 Task: Change the visibility to public.
Action: Mouse pressed left at (264, 59)
Screenshot: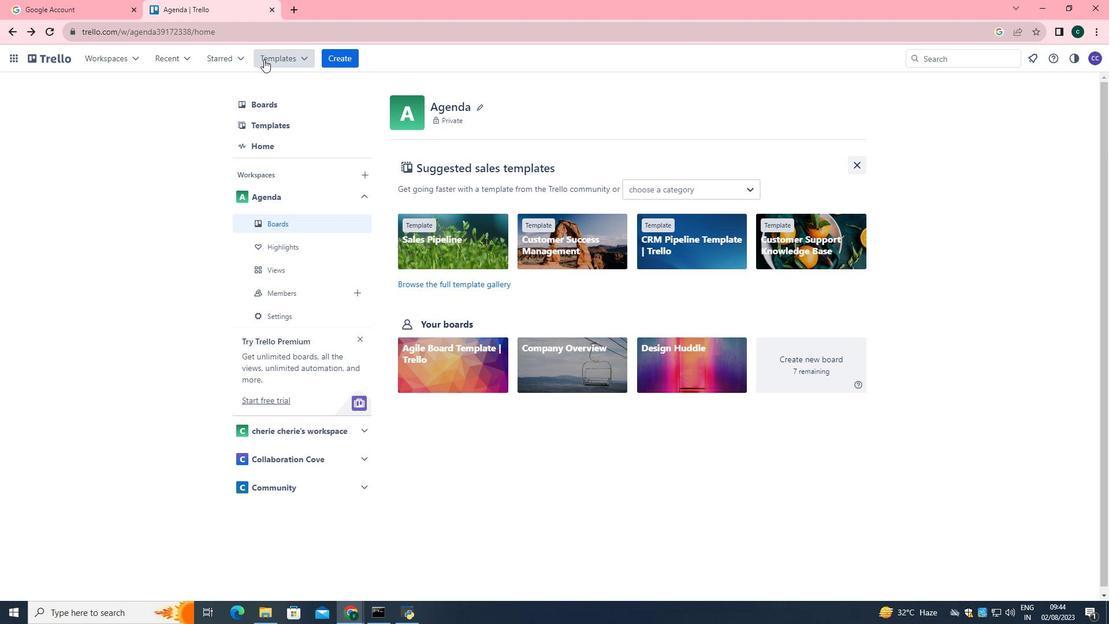 
Action: Mouse moved to (301, 207)
Screenshot: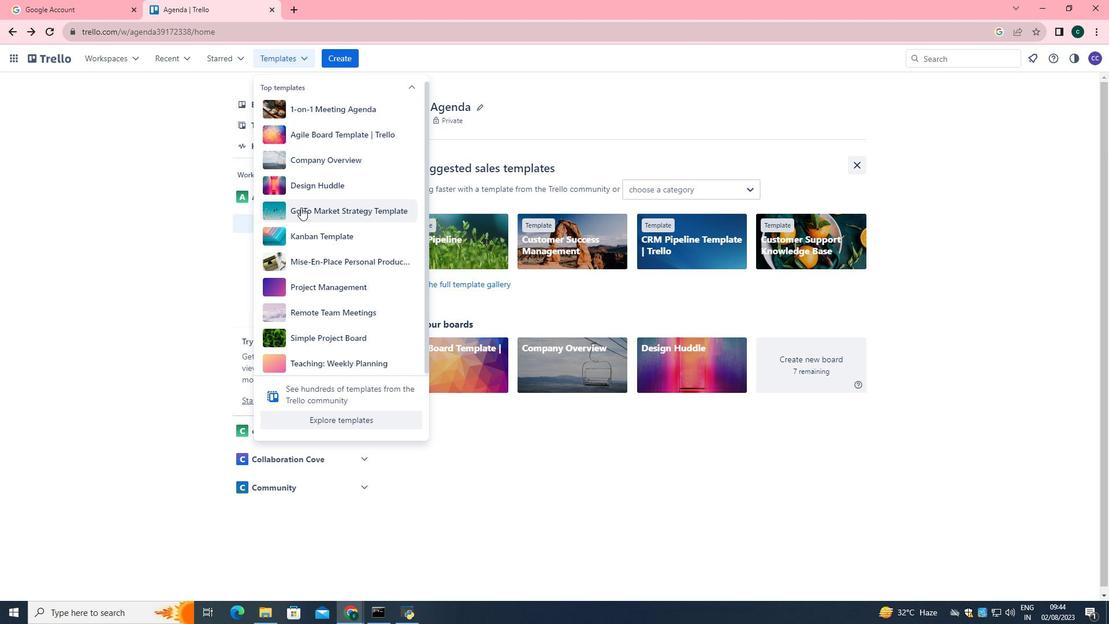 
Action: Mouse pressed left at (301, 207)
Screenshot: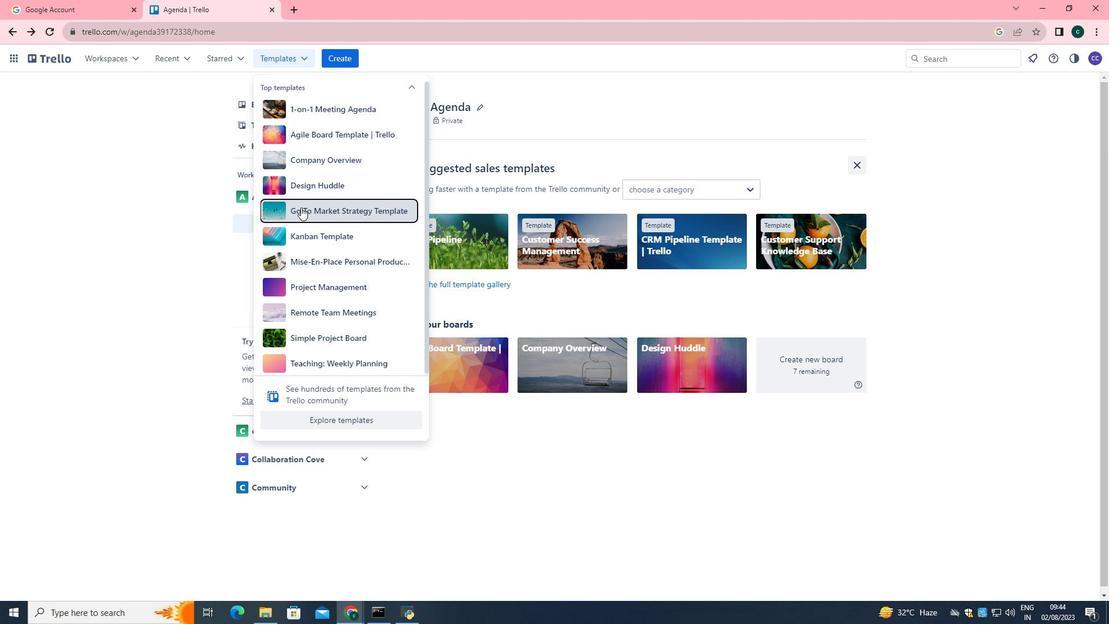
Action: Mouse moved to (310, 283)
Screenshot: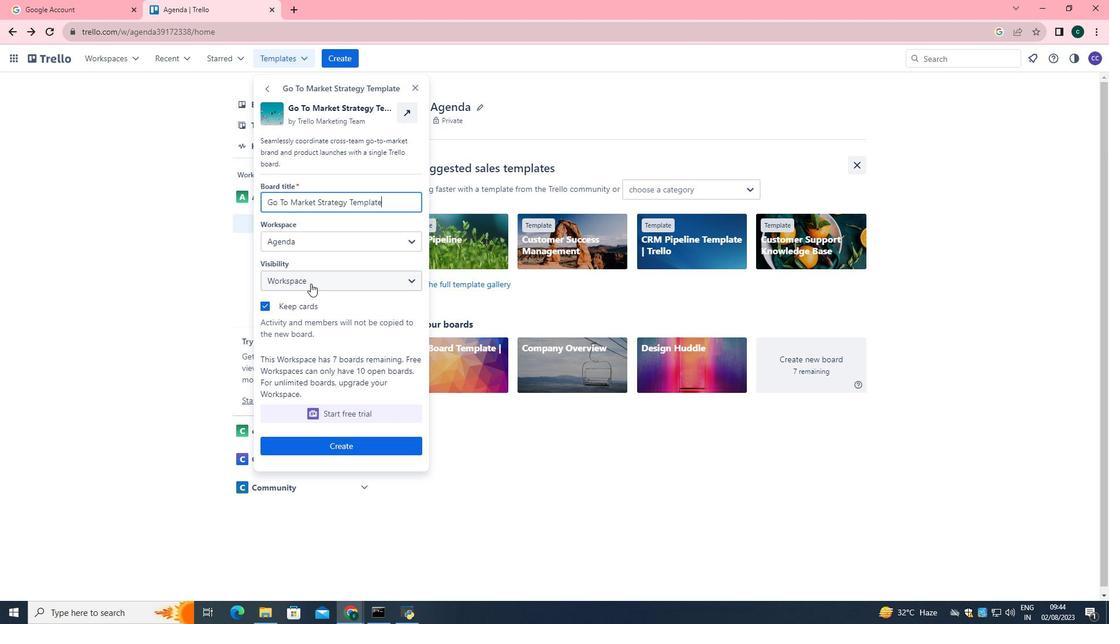 
Action: Mouse pressed left at (310, 283)
Screenshot: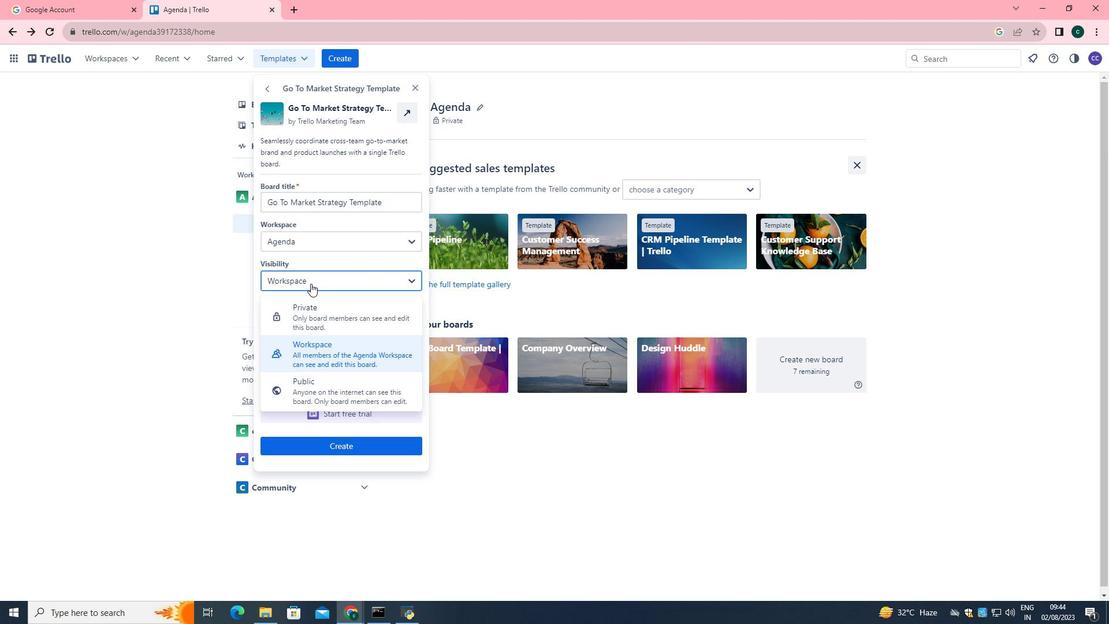 
Action: Mouse moved to (337, 382)
Screenshot: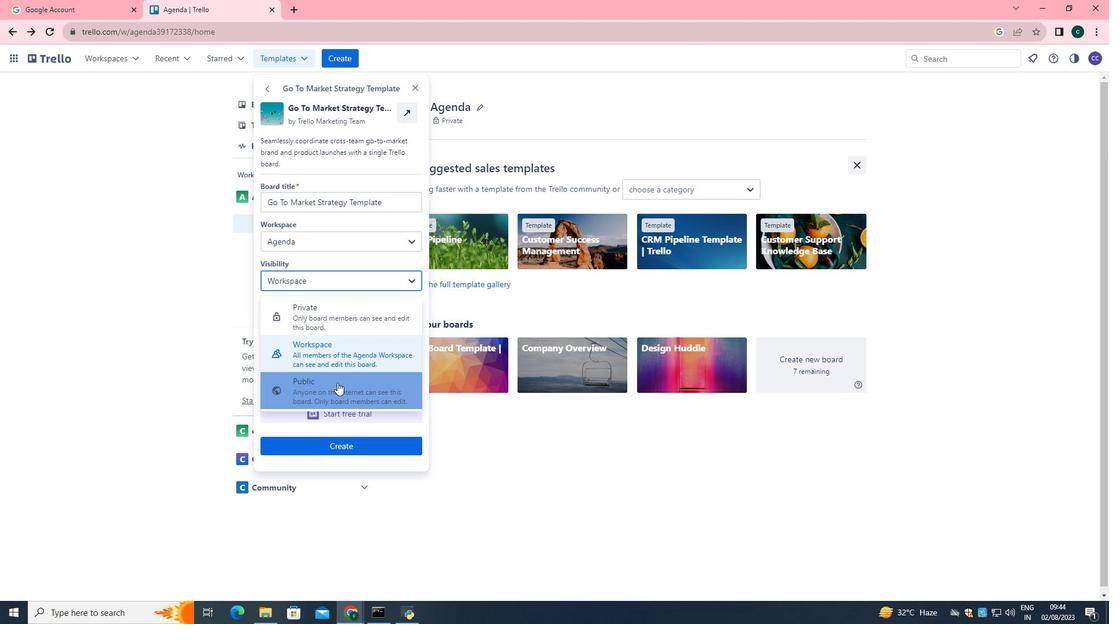 
Action: Mouse pressed left at (337, 382)
Screenshot: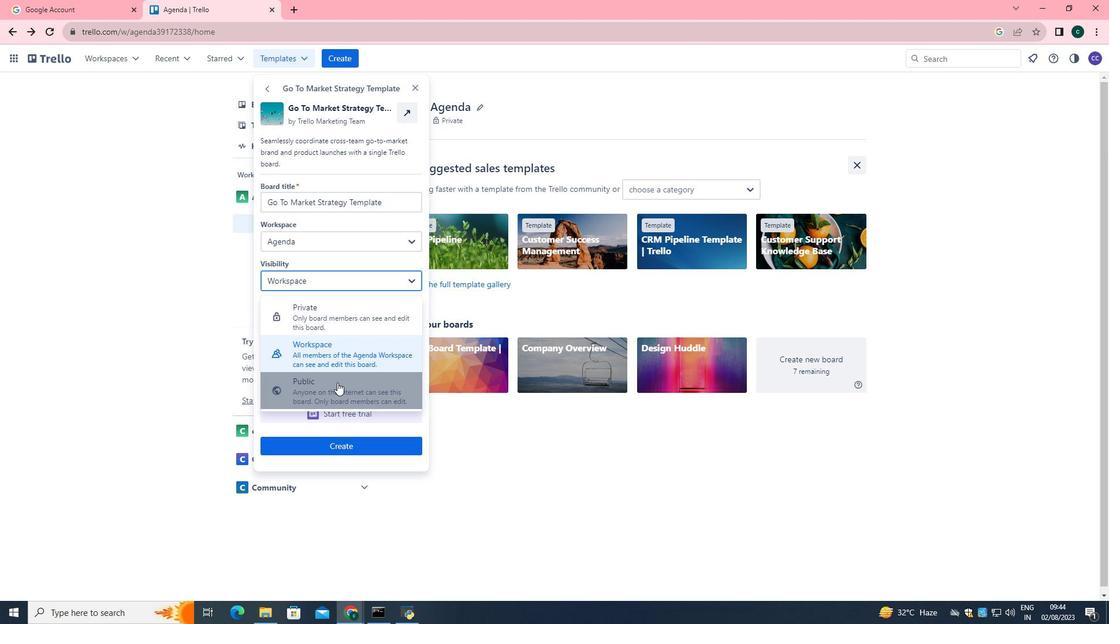 
Action: Mouse moved to (355, 351)
Screenshot: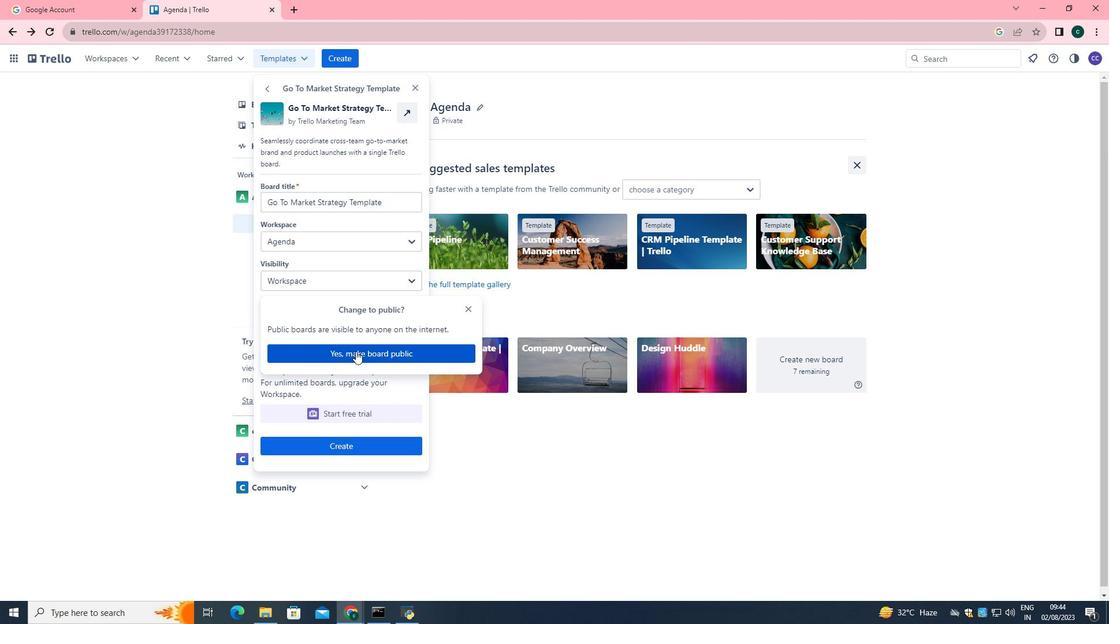 
Action: Mouse pressed left at (355, 351)
Screenshot: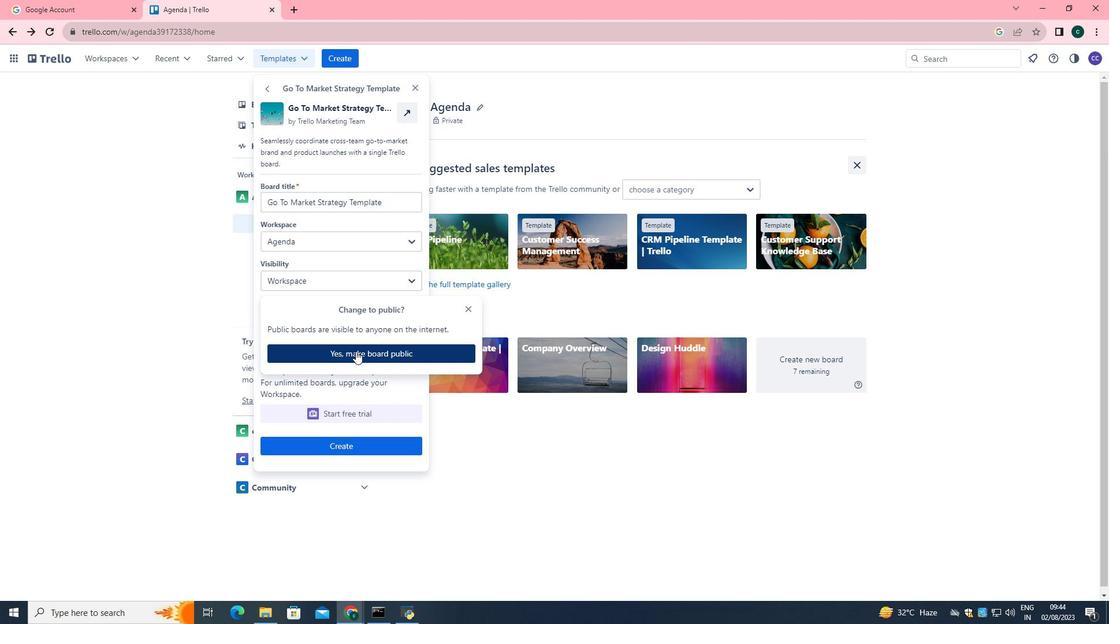
